 Task: Make in the project ChainTech a sprint 'Rapid Response'. Create in the project ChainTech a sprint 'Rapid Response'. Add in the project ChainTech a sprint 'Rapid Response'
Action: Mouse moved to (187, 55)
Screenshot: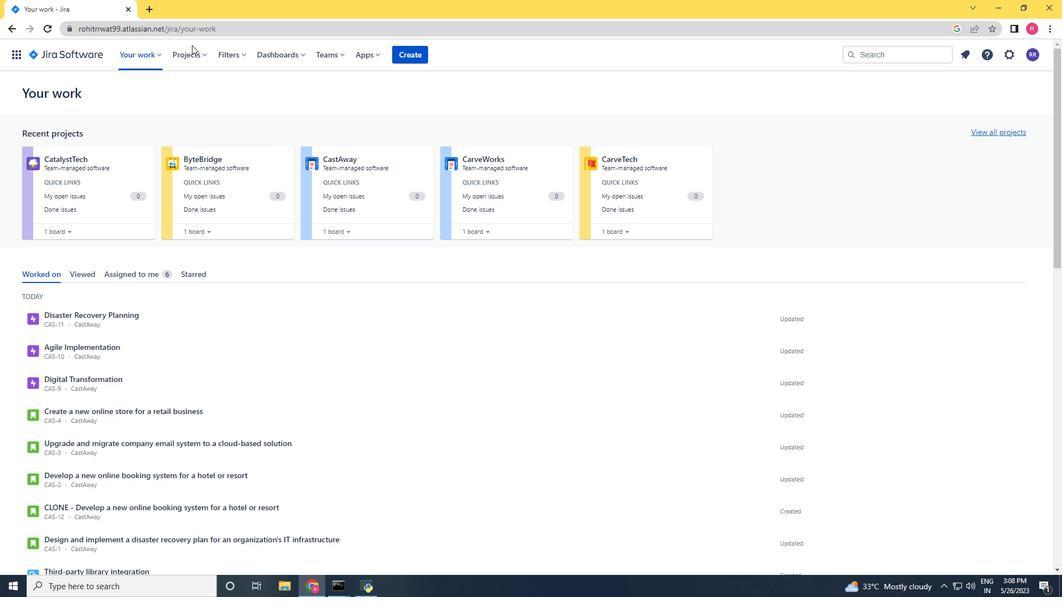 
Action: Mouse pressed left at (187, 55)
Screenshot: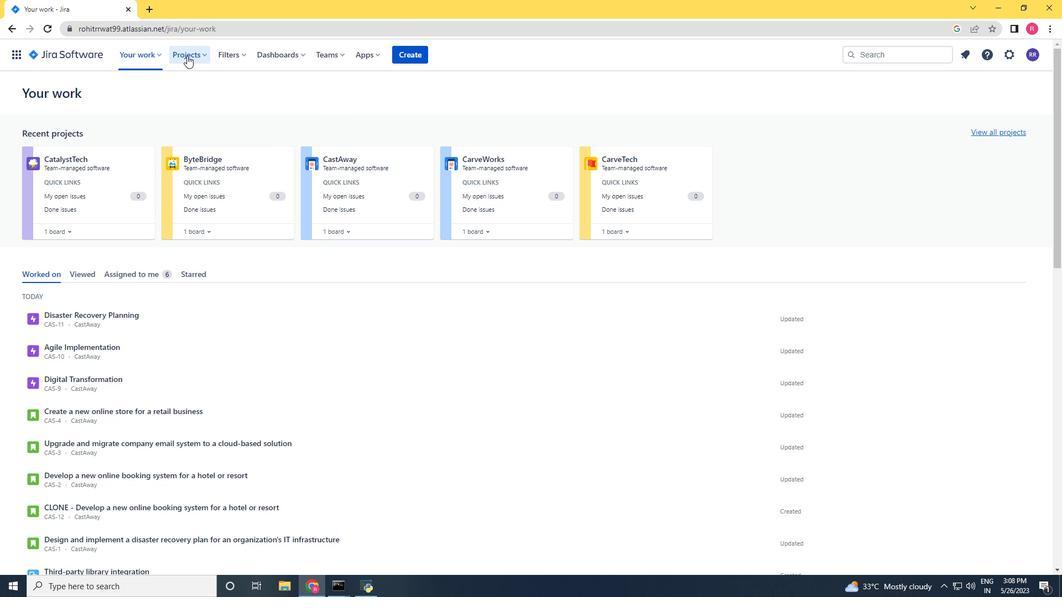 
Action: Mouse moved to (198, 96)
Screenshot: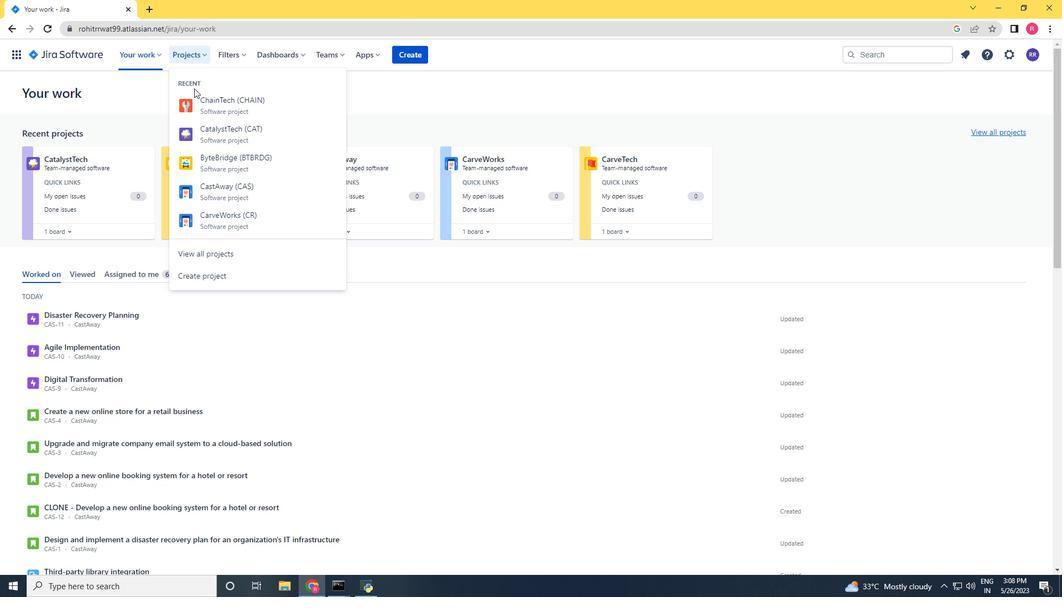 
Action: Mouse pressed left at (198, 96)
Screenshot: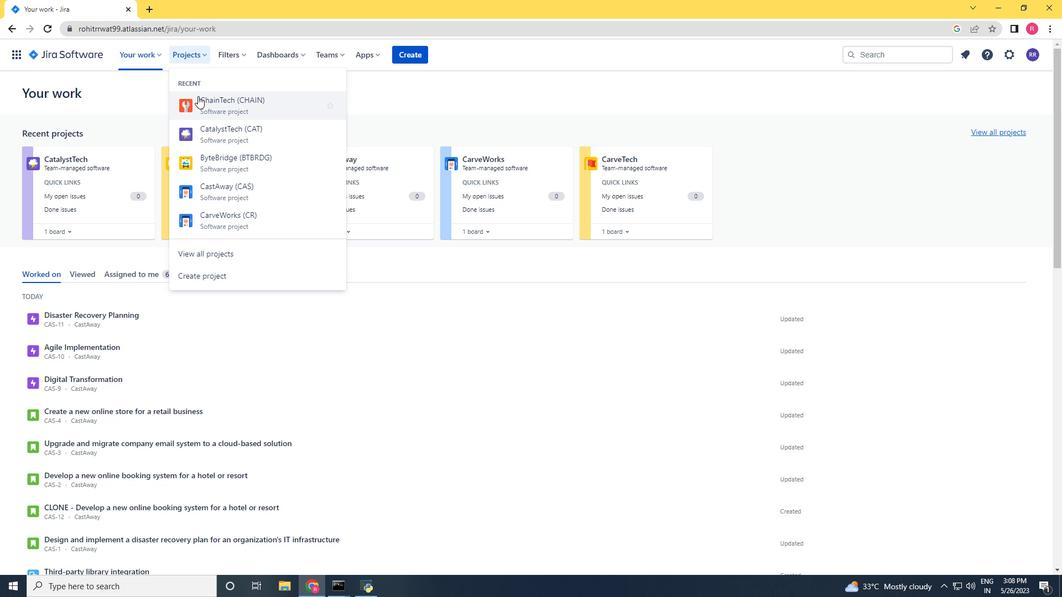 
Action: Mouse moved to (110, 163)
Screenshot: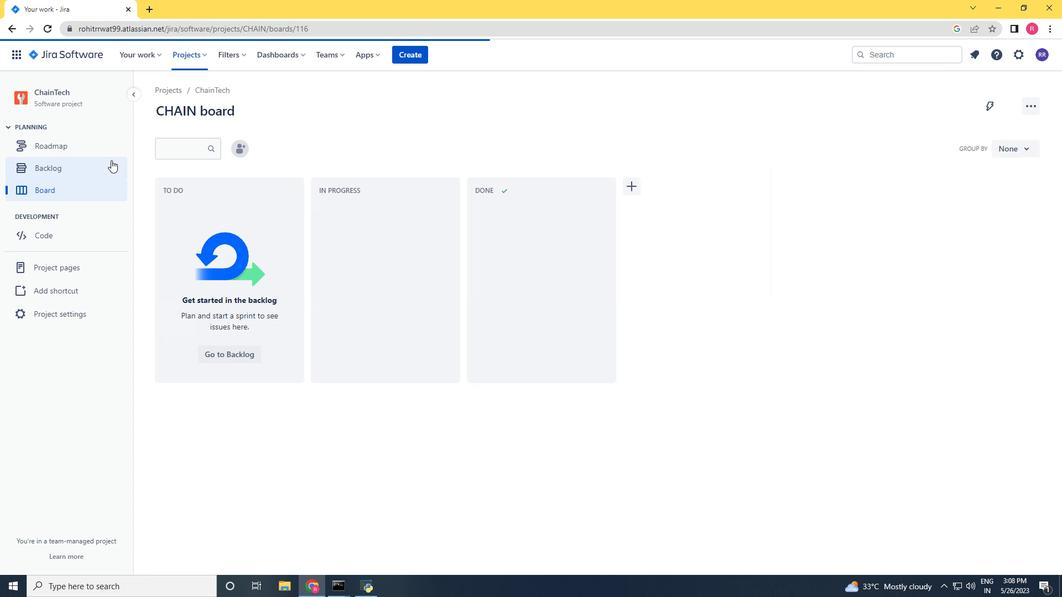 
Action: Mouse pressed left at (110, 163)
Screenshot: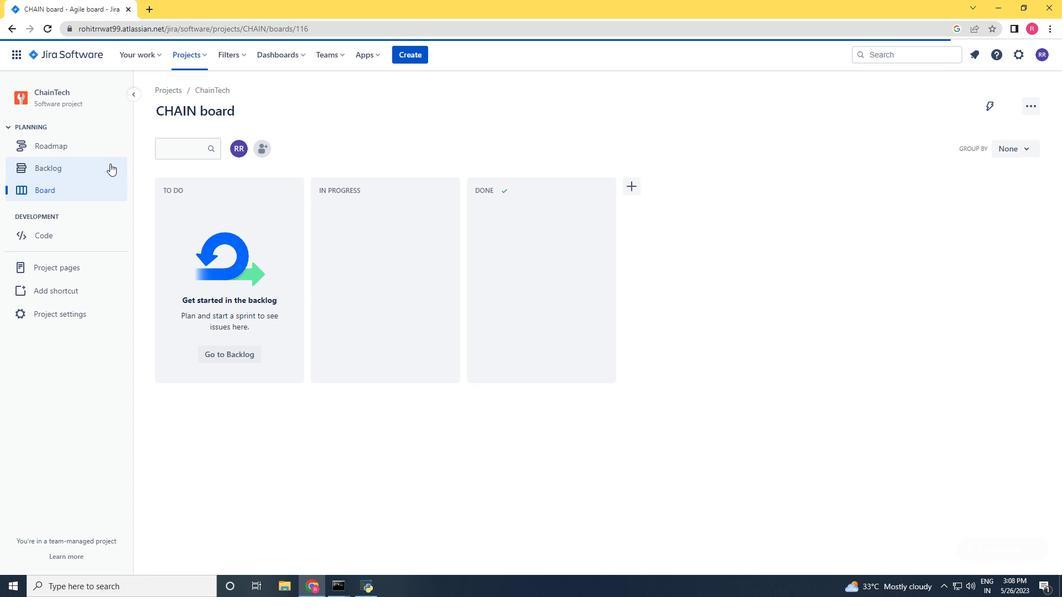 
Action: Mouse moved to (1007, 184)
Screenshot: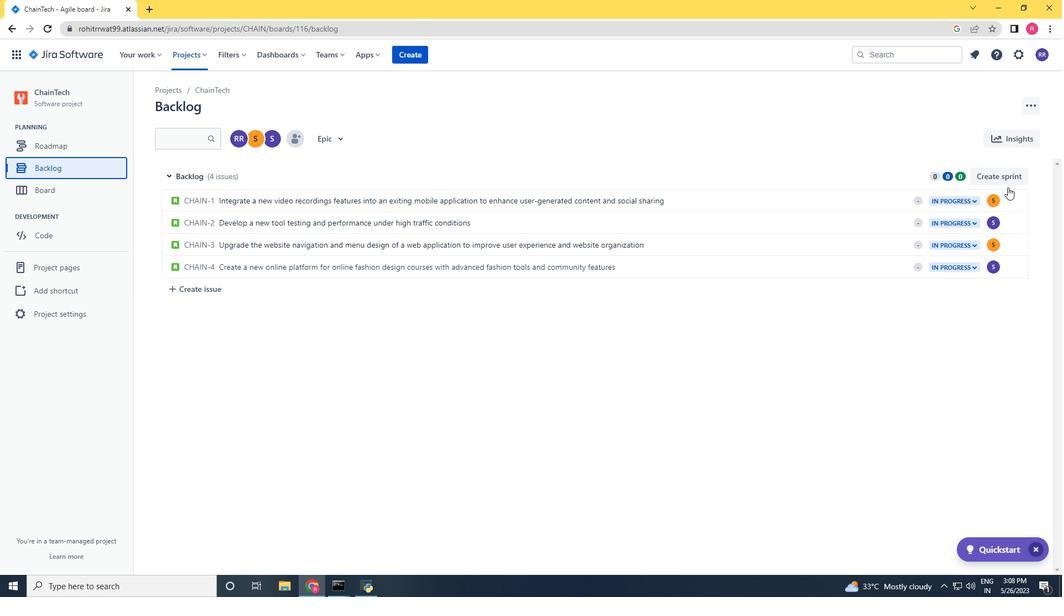 
Action: Mouse pressed left at (1007, 184)
Screenshot: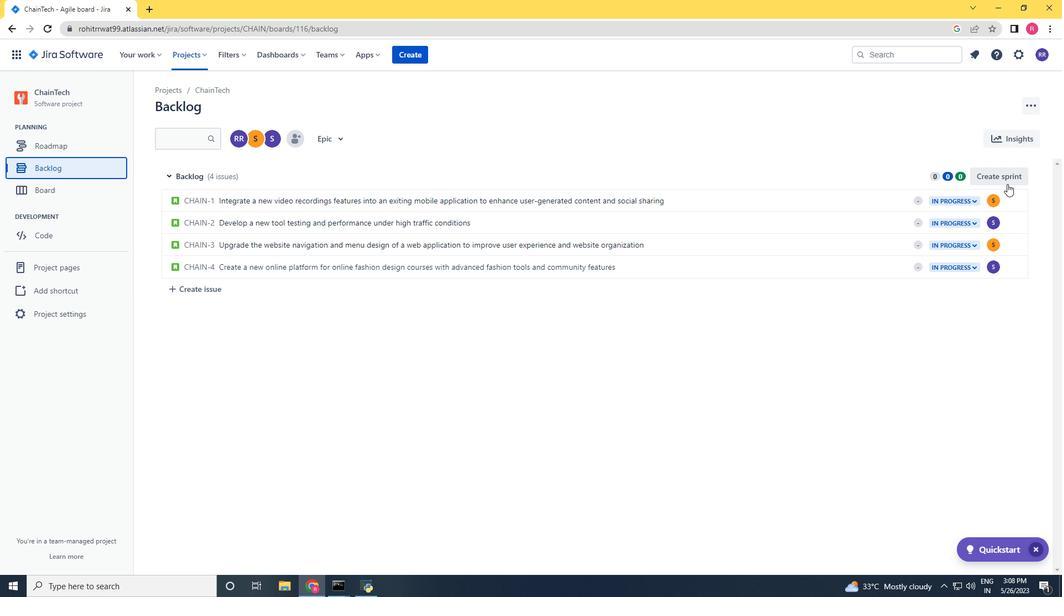 
Action: Mouse moved to (239, 167)
Screenshot: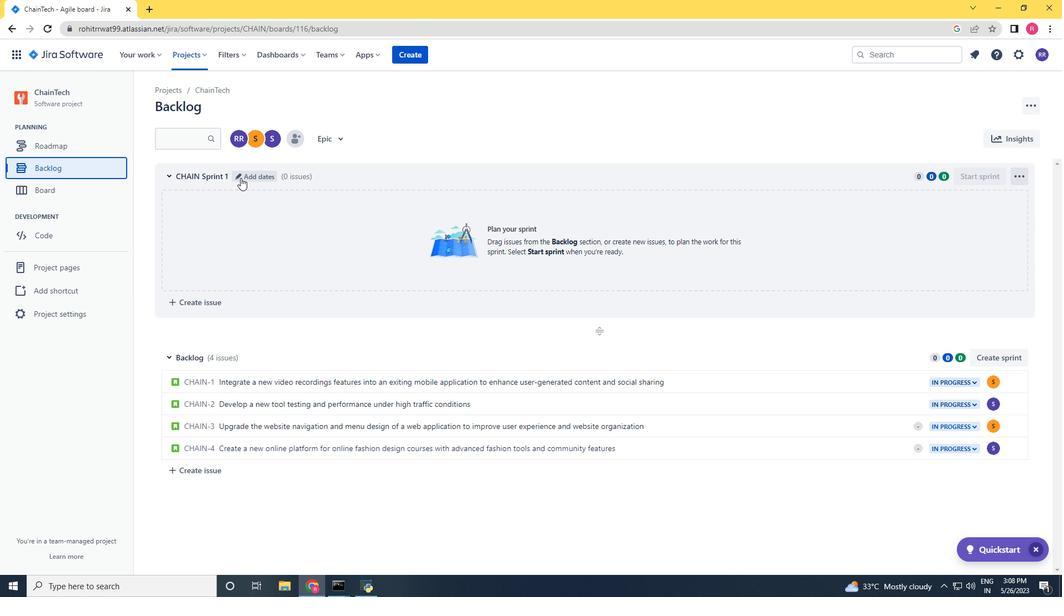 
Action: Mouse pressed left at (239, 167)
Screenshot: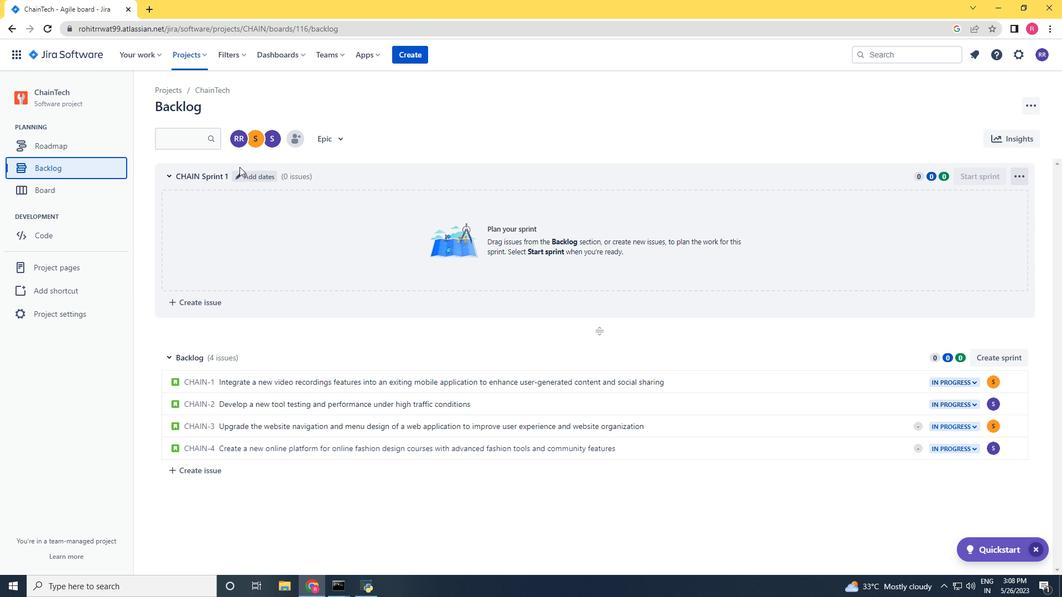 
Action: Mouse moved to (241, 173)
Screenshot: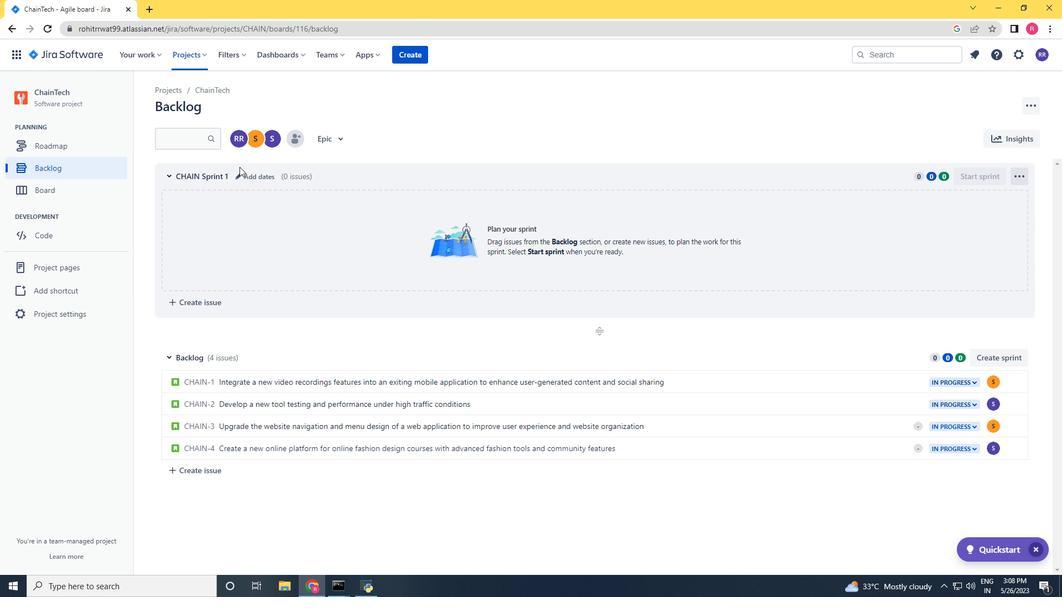 
Action: Mouse pressed left at (241, 173)
Screenshot: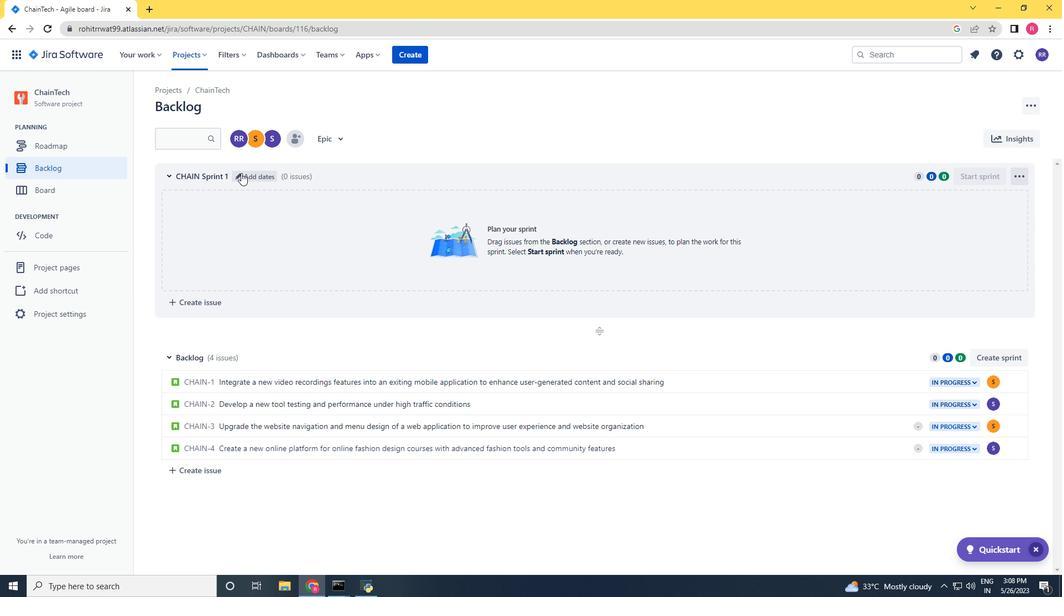 
Action: Mouse moved to (1063, 171)
Screenshot: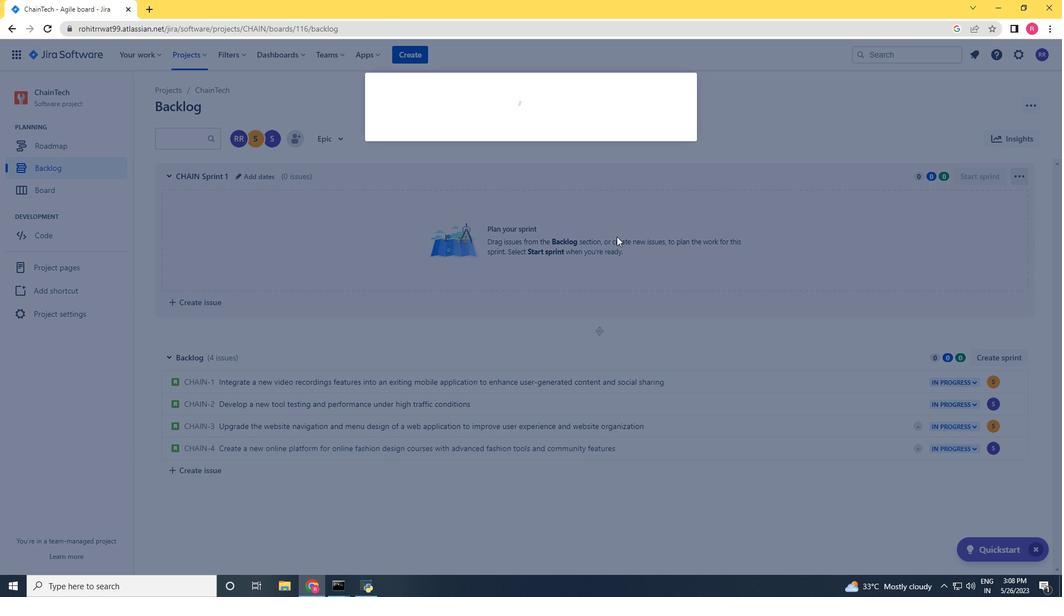 
Action: Key pressed <Key.backspace><Key.backspace><Key.backspace><Key.backspace><Key.backspace><Key.backspace><Key.backspace><Key.backspace><Key.backspace><Key.backspace><Key.backspace><Key.backspace><Key.backspace><Key.backspace><Key.backspace><Key.backspace><Key.backspace><Key.backspace><Key.backspace><Key.backspace><Key.backspace><Key.backspace><Key.backspace><Key.backspace><Key.backspace><Key.backspace><Key.backspace><Key.backspace><Key.backspace><Key.backspace><Key.backspace><Key.backspace><Key.shift><Key.shift><Key.shift><Key.shift><Key.shift><Key.shift><Key.shift><Key.shift><Key.shift><Key.shift><Key.shift><Key.shift><Key.shift><Key.shift><Key.shift><Key.shift><Key.shift><Key.shift><Key.shift><Key.shift><Key.shift><Key.shift><Key.shift>ra<Key.backspace><Key.backspace><Key.shift><Key.shift><Key.shift><Key.shift><Key.shift><Key.shift><Key.shift><Key.shift><Key.shift><Key.shift><Key.shift><Key.shift><Key.shift><Key.shift><Key.shift><Key.shift><Key.shift><Key.shift><Key.shift>Rapid<Key.space><Key.shift>Res<Key.backspace>so<Key.backspace>o<Key.backspace>ponse<Key.enter>
Screenshot: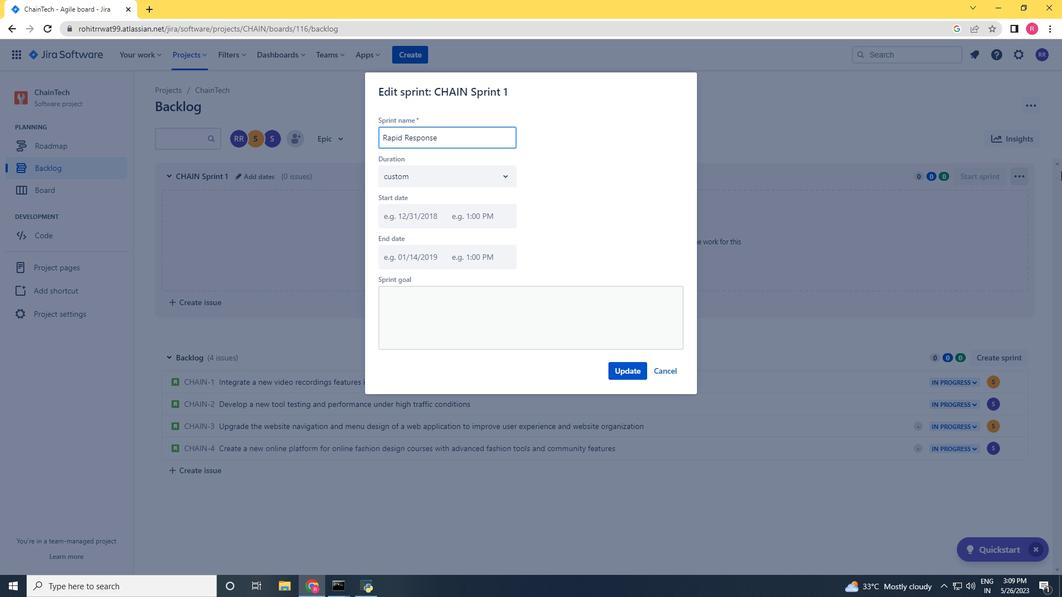 
Action: Mouse moved to (996, 361)
Screenshot: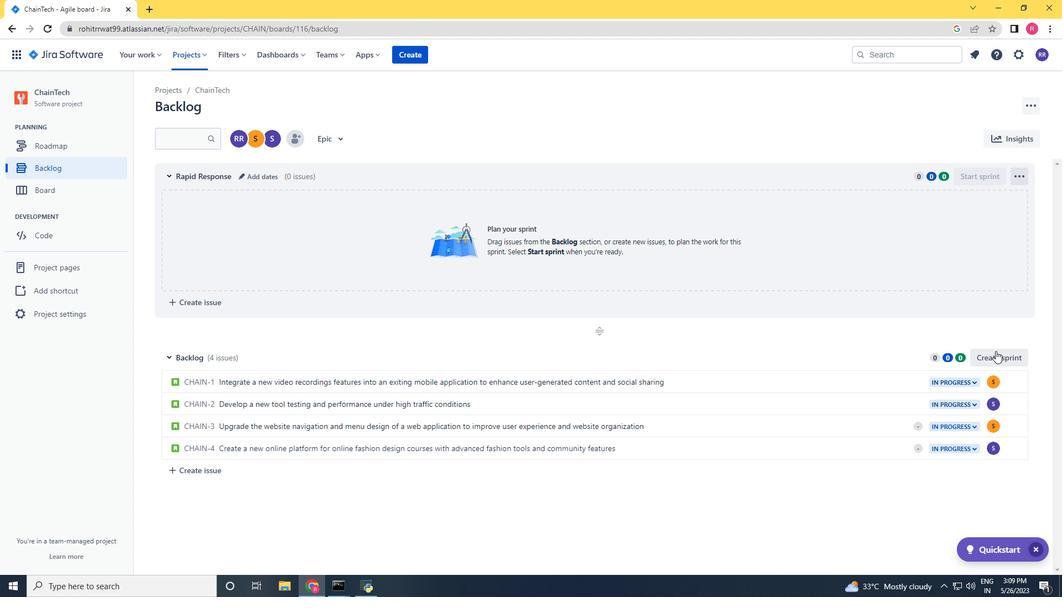 
Action: Mouse pressed left at (996, 361)
Screenshot: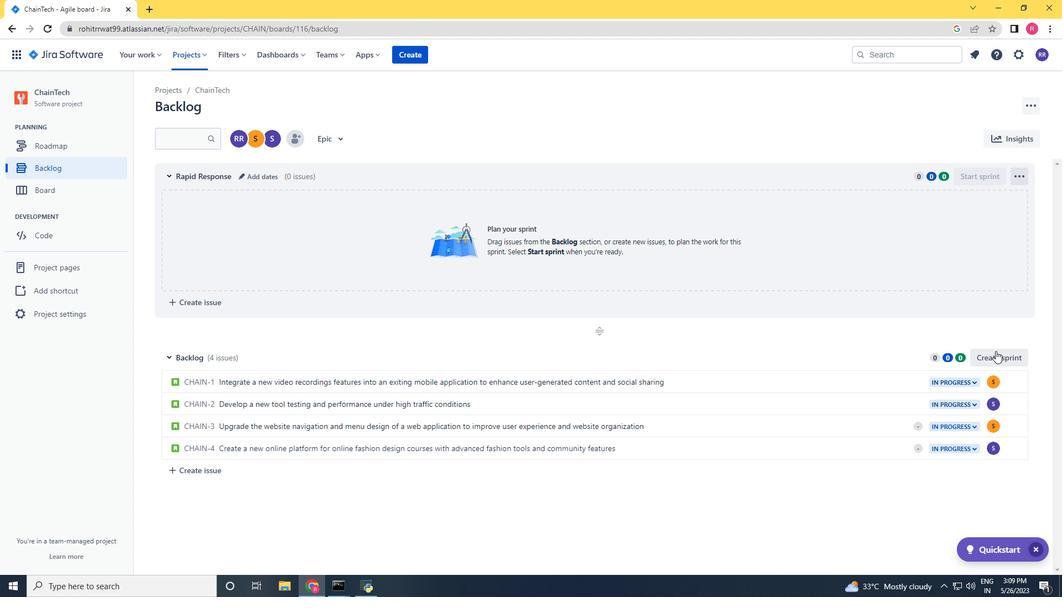 
Action: Mouse moved to (254, 359)
Screenshot: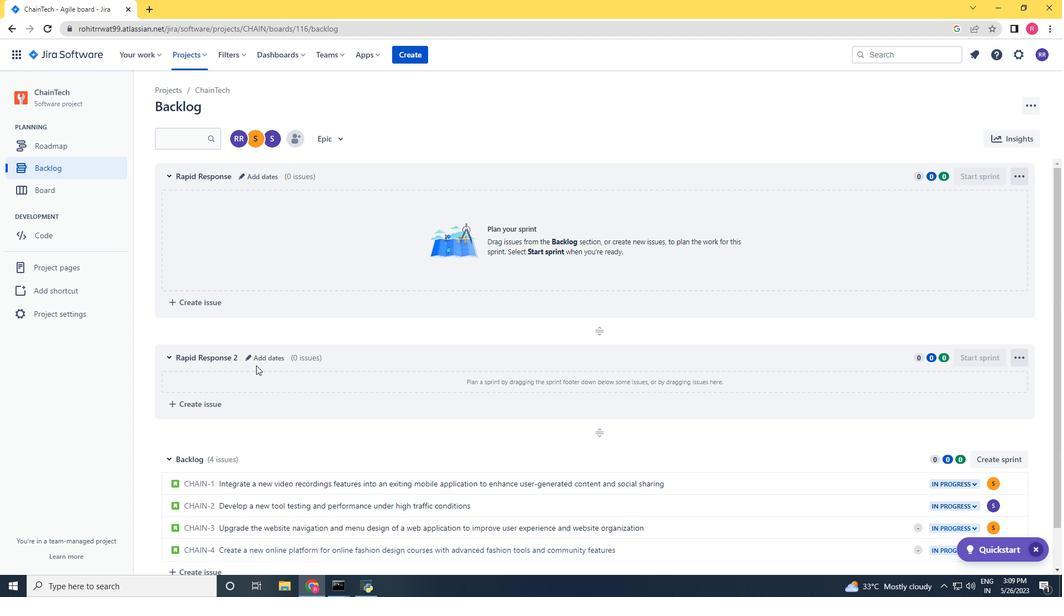 
Action: Mouse pressed left at (254, 359)
Screenshot: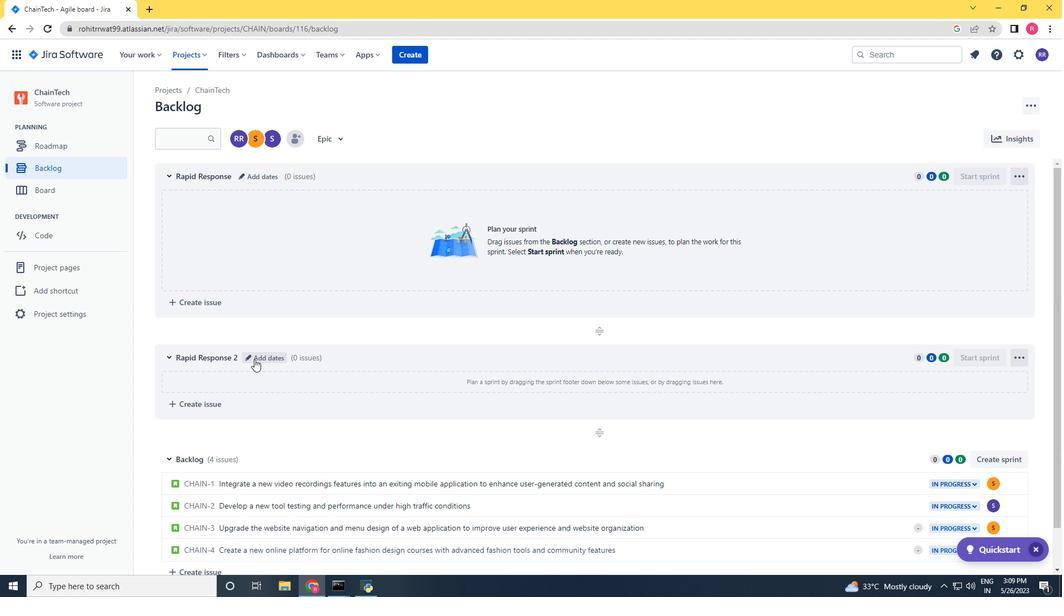 
Action: Key pressed <Key.backspace><Key.backspace><Key.backspace><Key.backspace><Key.backspace><Key.backspace><Key.backspace><Key.backspace><Key.backspace><Key.backspace><Key.backspace><Key.backspace><Key.backspace><Key.backspace><Key.backspace><Key.backspace><Key.backspace><Key.backspace><Key.backspace><Key.backspace><Key.backspace><Key.backspace><Key.backspace><Key.backspace><Key.backspace><Key.backspace><Key.backspace><Key.backspace><Key.backspace><Key.backspace><Key.backspace><Key.backspace><Key.backspace><Key.backspace><Key.backspace><Key.backspace><Key.backspace><Key.backspace><Key.backspace><Key.backspace><Key.backspace><Key.backspace><Key.backspace><Key.backspace><Key.backspace><Key.backspace><Key.backspace><Key.backspace><Key.backspace><Key.backspace><Key.backspace><Key.shift><Key.shift><Key.shift><Key.shift><Key.shift><Key.shift><Key.shift><Key.shift><Key.shift><Key.shift><Key.shift><Key.shift><Key.shift><Key.shift><Key.shift><Key.shift><Key.shift><Key.shift><Key.shift><Key.shift><Key.shift><Key.shift><Key.shift><Key.shift><Key.shift><Key.shift><Key.shift><Key.shift><Key.shift><Key.shift><Key.shift><Key.shift><Key.shift><Key.shift><Key.shift><Key.shift><Key.shift><Key.shift><Key.shift><Key.shift><Key.shift><Key.shift><Key.shift><Key.shift><Key.shift><Key.shift><Key.shift><Key.shift><Key.shift><Key.shift><Key.shift><Key.shift><Key.shift>Rapid<Key.space><Key.shift><Key.shift><Key.shift><Key.shift>Response<Key.space><Key.enter>
Screenshot: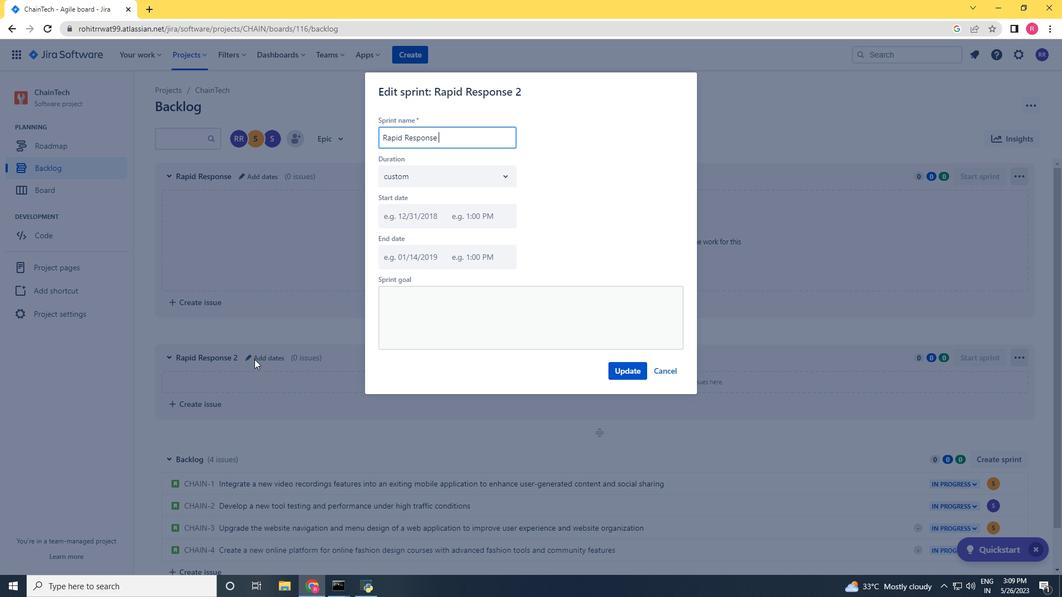 
Action: Mouse moved to (988, 457)
Screenshot: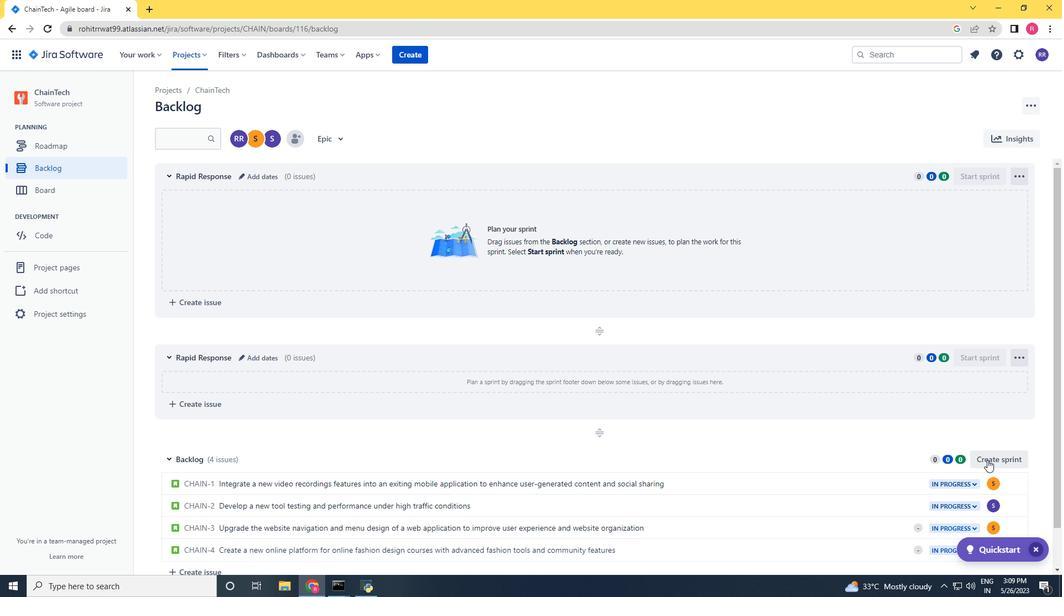 
Action: Mouse pressed left at (988, 457)
Screenshot: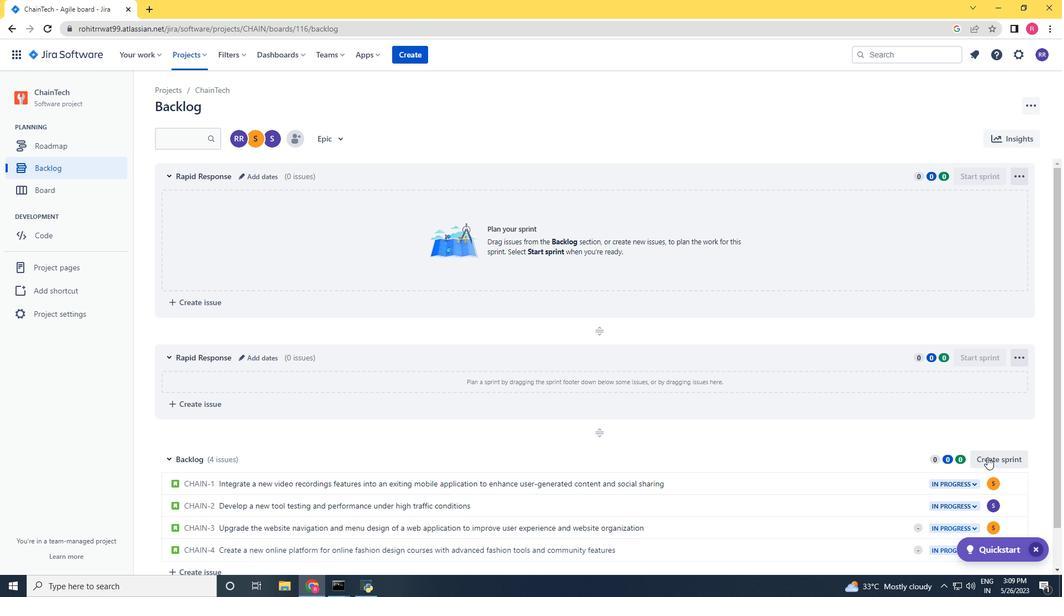 
Action: Mouse moved to (252, 458)
Screenshot: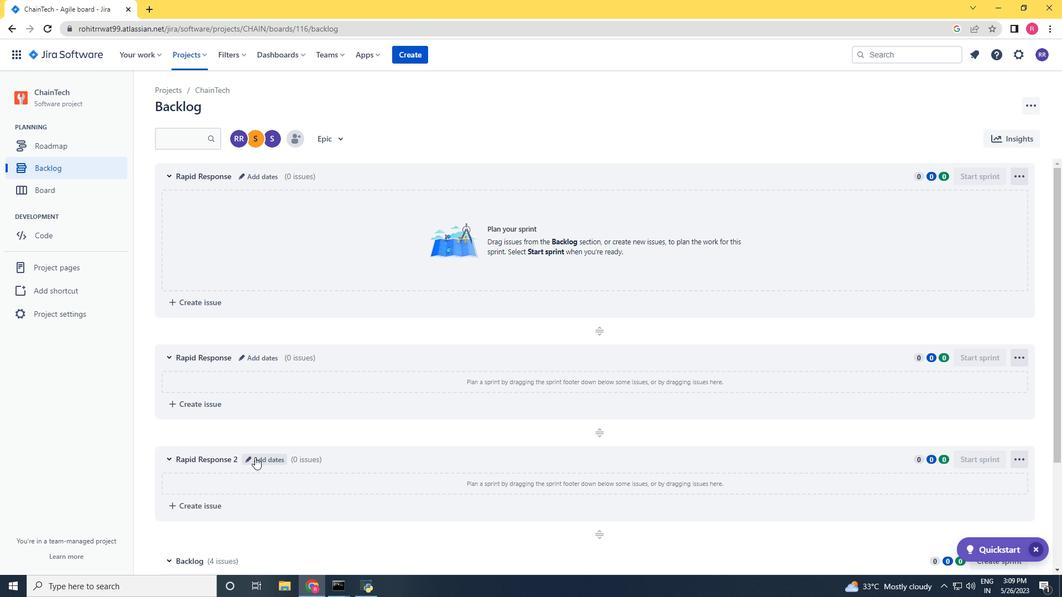 
Action: Mouse pressed left at (252, 458)
Screenshot: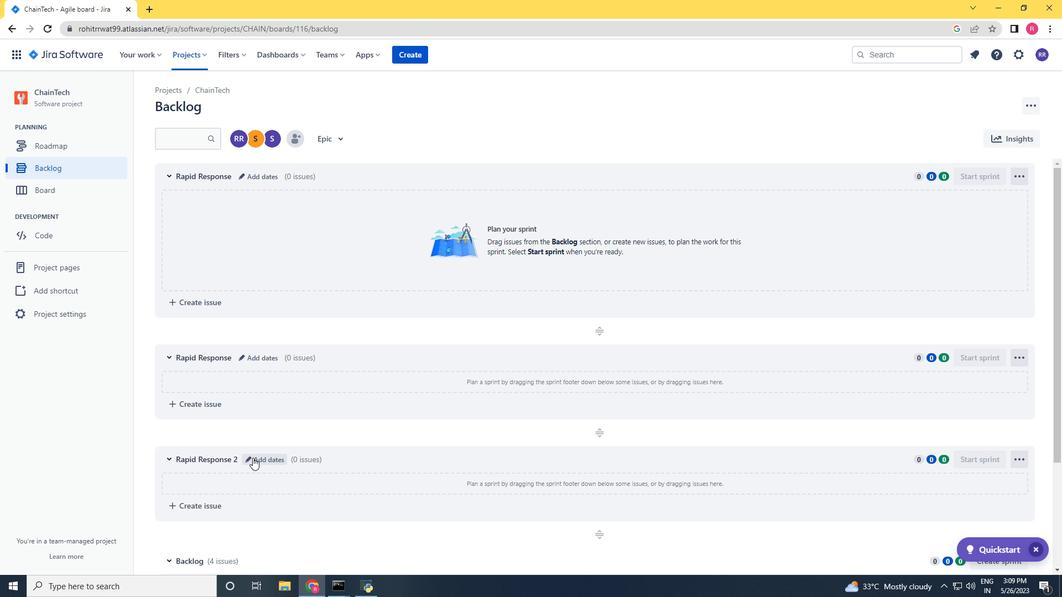 
Action: Key pressed <Key.backspace><Key.backspace><Key.backspace><Key.backspace><Key.backspace><Key.backspace><Key.backspace><Key.backspace><Key.backspace><Key.backspace><Key.backspace><Key.backspace><Key.backspace><Key.backspace><Key.backspace><Key.backspace><Key.backspace><Key.backspace><Key.backspace><Key.backspace><Key.backspace><Key.backspace><Key.backspace><Key.backspace><Key.backspace><Key.backspace><Key.backspace><Key.backspace><Key.backspace><Key.backspace><Key.backspace><Key.backspace><Key.backspace><Key.backspace><Key.backspace><Key.backspace><Key.backspace><Key.shift><Key.shift><Key.shift><Key.shift><Key.shift><Key.shift><Key.shift><Key.shift><Key.shift><Key.shift><Key.shift><Key.shift><Key.shift><Key.shift><Key.shift><Key.shift><Key.shift><Key.shift><Key.shift><Key.shift><Key.shift><Key.shift><Key.shift><Key.shift><Key.shift><Key.shift><Key.shift><Key.shift><Key.shift><Key.shift><Key.shift><Key.shift><Key.shift><Key.shift><Key.shift><Key.shift><Key.shift><Key.shift><Key.shift><Key.shift><Key.shift><Key.shift><Key.shift><Key.shift><Key.shift><Key.shift><Key.shift><Key.shift><Key.shift><Key.shift><Key.shift><Key.shift><Key.shift><Key.shift>Rapid<Key.space><Key.shift><Key.shift><Key.shift><Key.shift><Key.shift><Key.shift><Key.shift><Key.shift><Key.shift><Key.shift><Key.shift><Key.shift><Key.shift><Key.shift>Response<Key.enter>
Screenshot: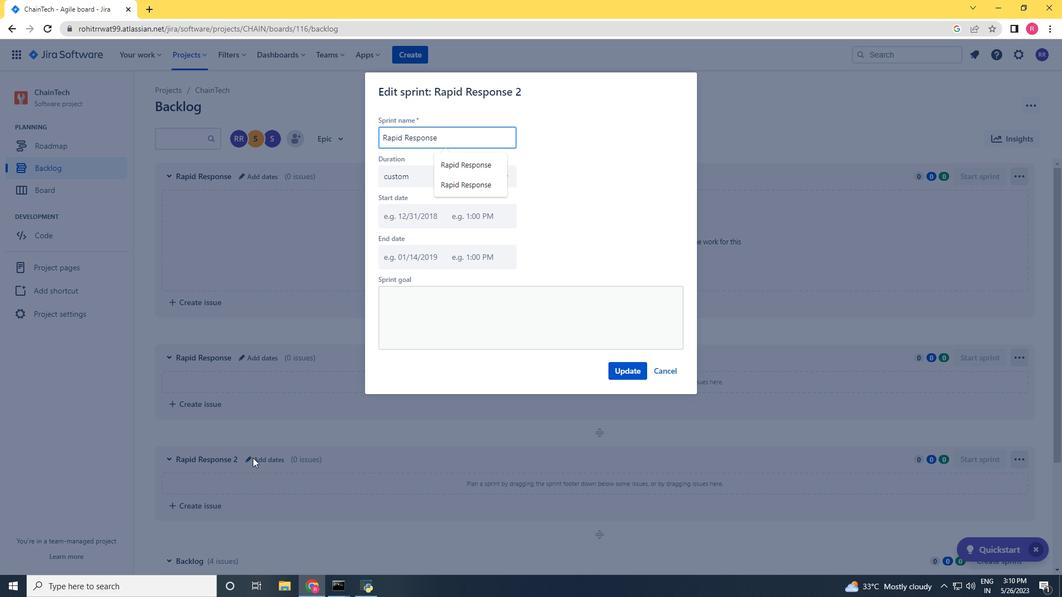 
Action: Mouse moved to (169, 174)
Screenshot: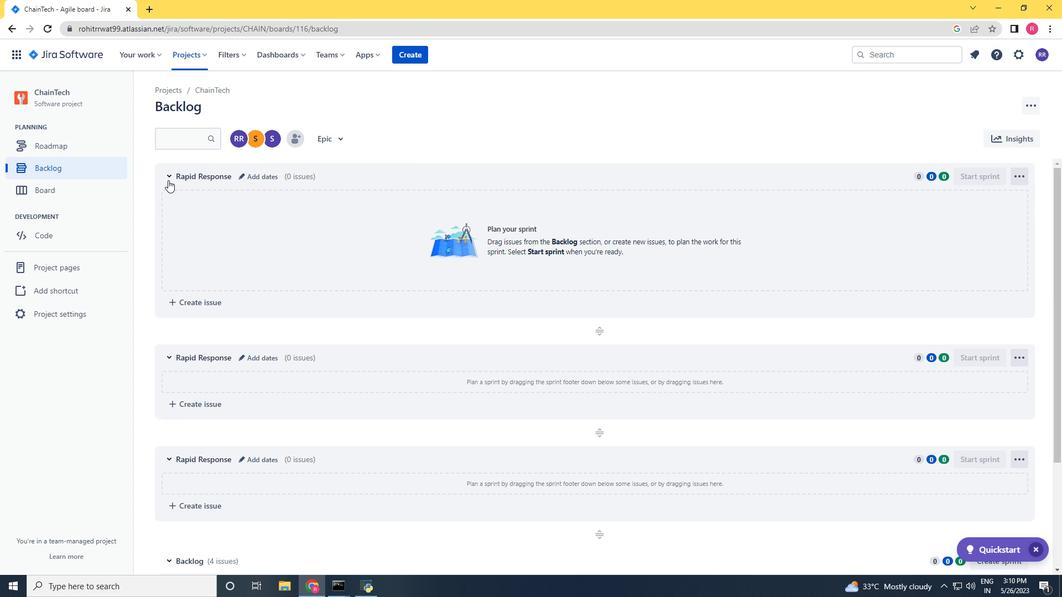 
Action: Mouse pressed left at (169, 174)
Screenshot: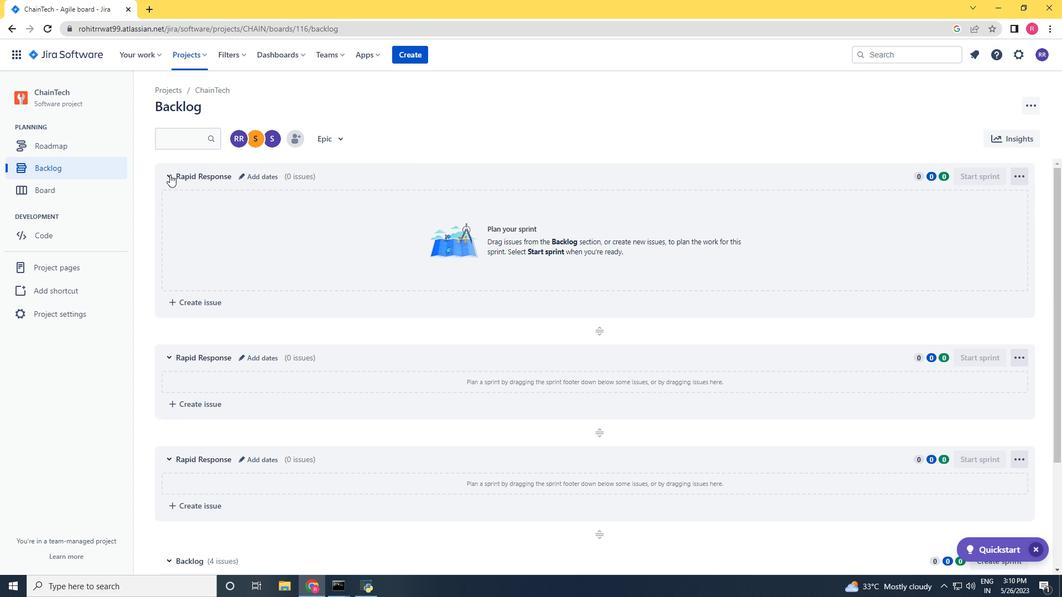 
Action: Mouse moved to (169, 204)
Screenshot: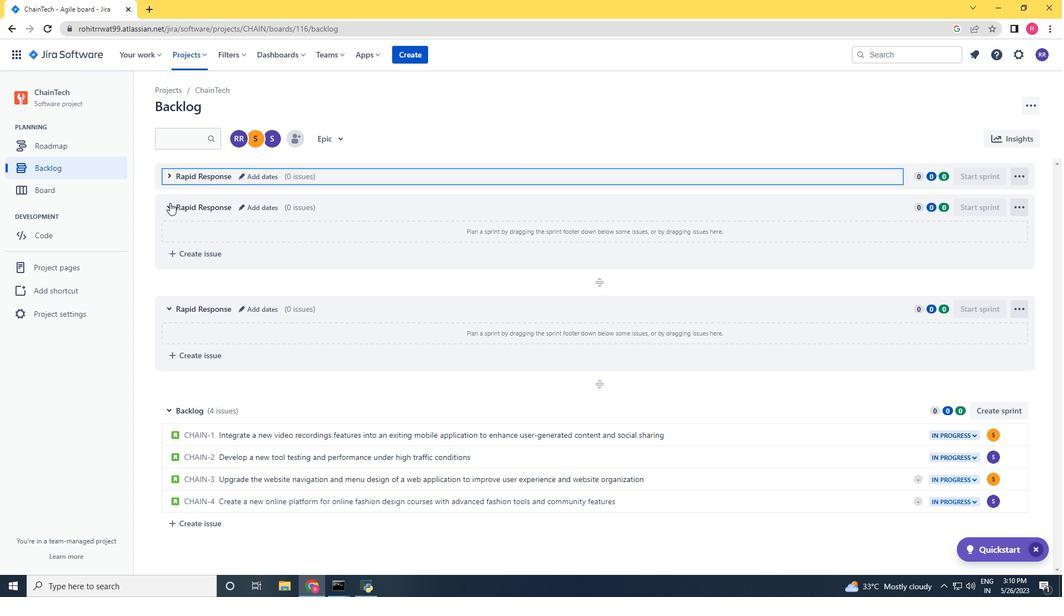
Action: Mouse pressed left at (169, 204)
Screenshot: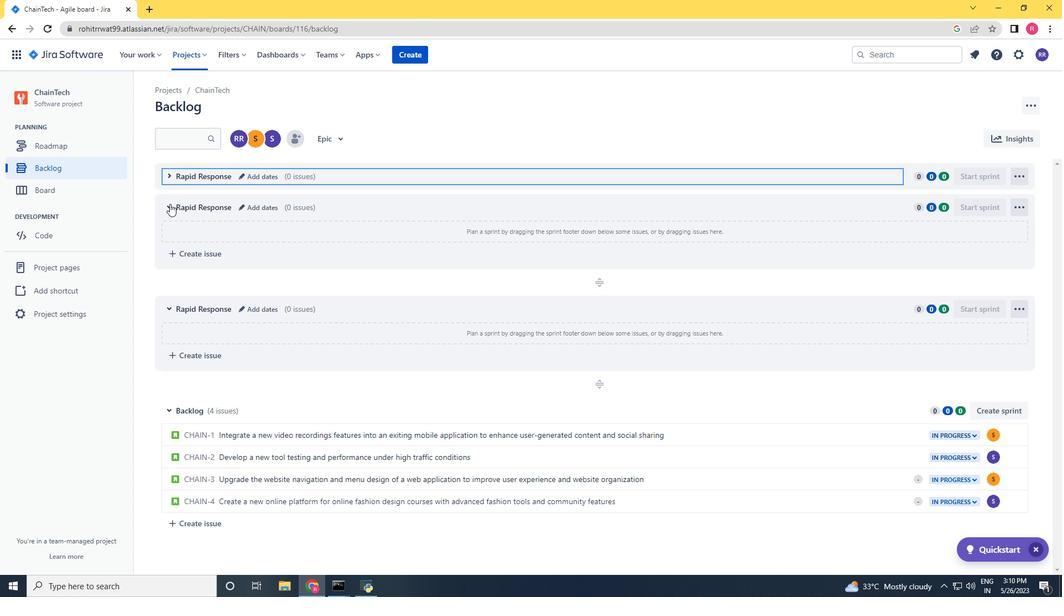 
Action: Mouse moved to (169, 239)
Screenshot: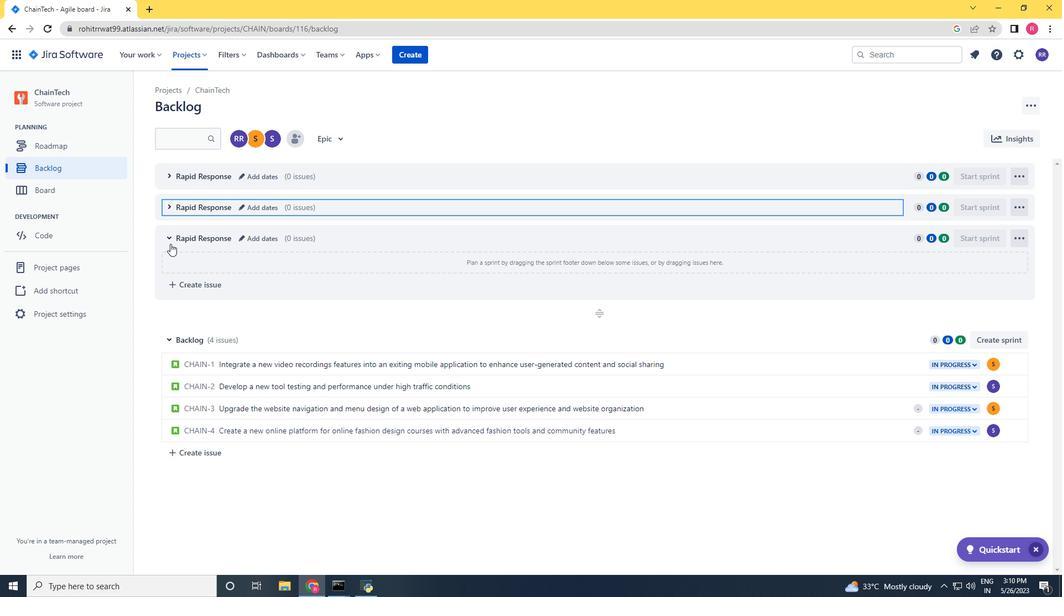 
Action: Mouse pressed left at (169, 239)
Screenshot: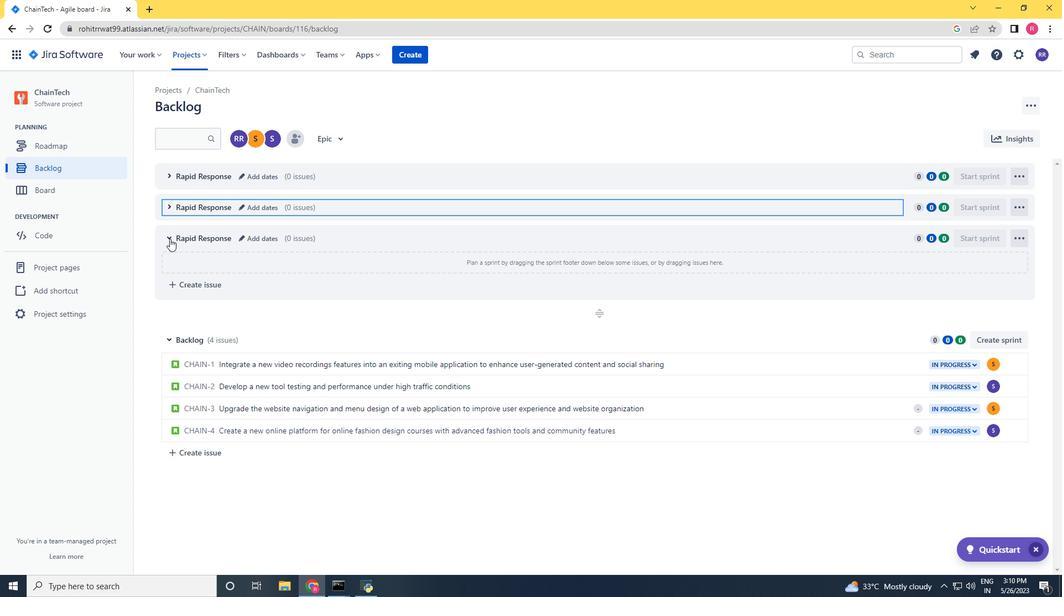 
Action: Mouse moved to (185, 260)
Screenshot: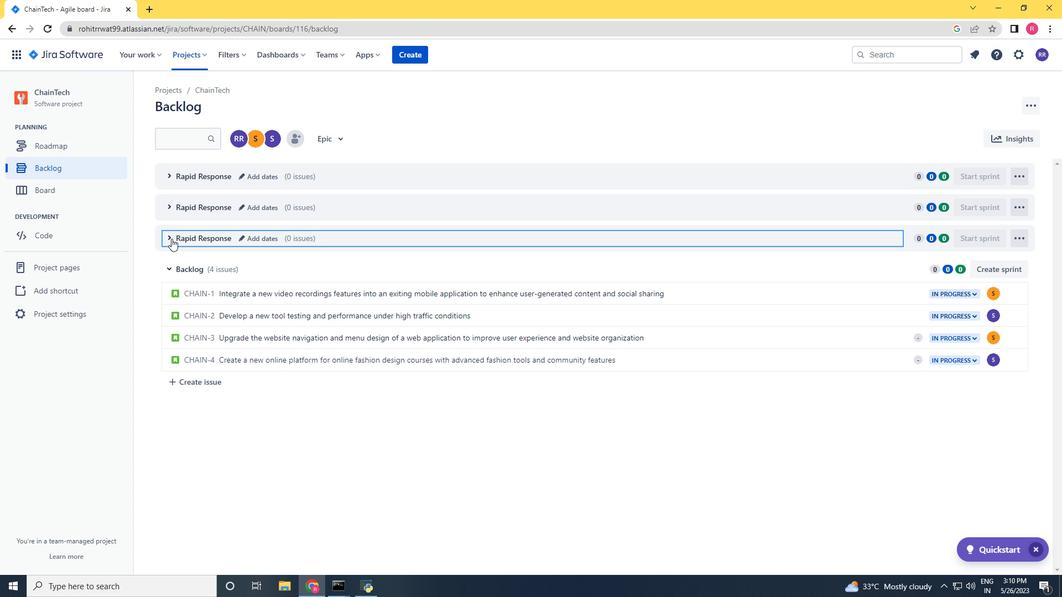 
